 Task: Calculate the distance between Maui, Hawaii, and Kauai, Hawaii.
Action: Mouse moved to (300, 79)
Screenshot: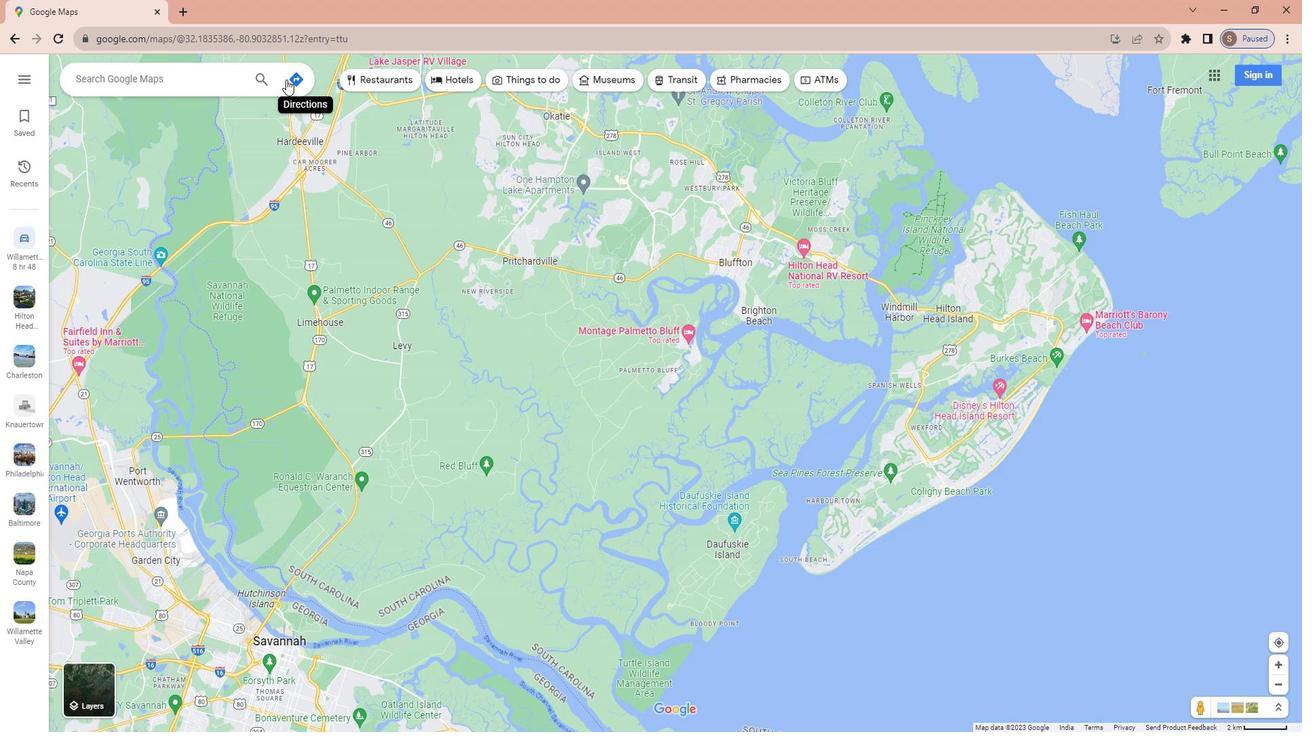 
Action: Mouse pressed left at (300, 79)
Screenshot: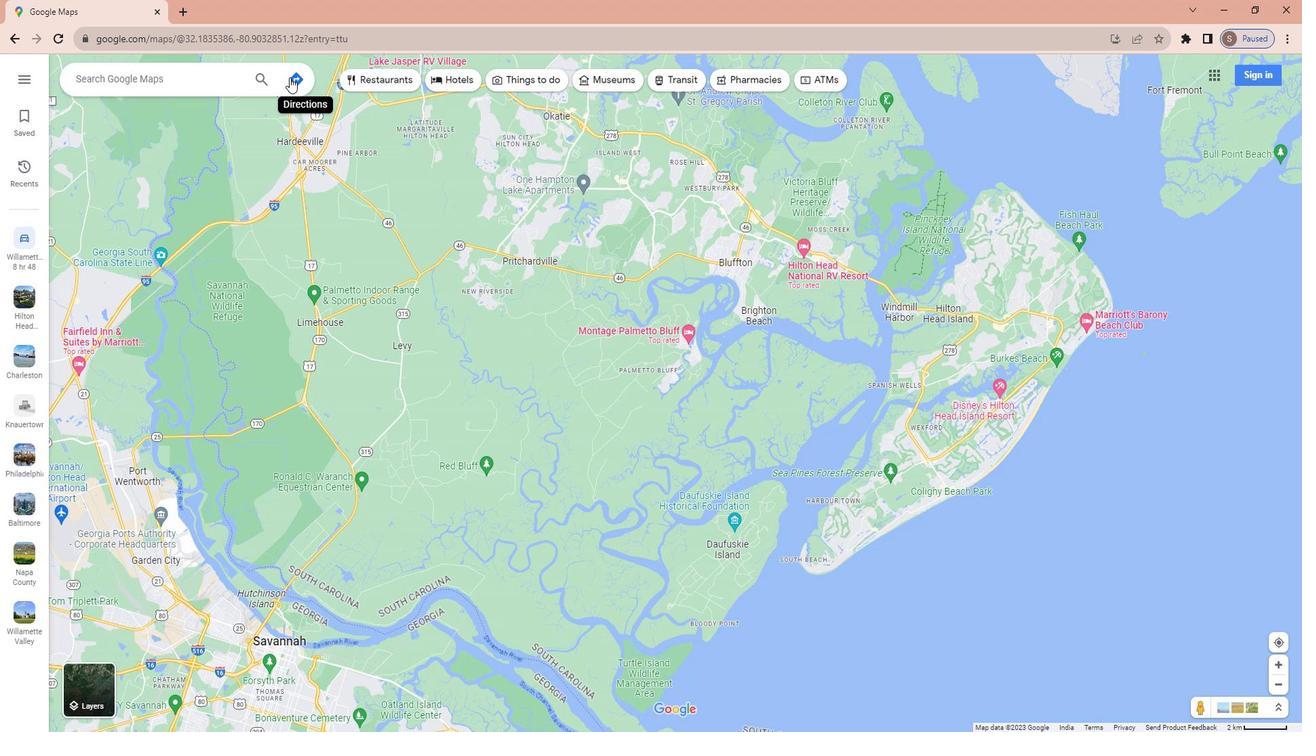 
Action: Mouse moved to (200, 123)
Screenshot: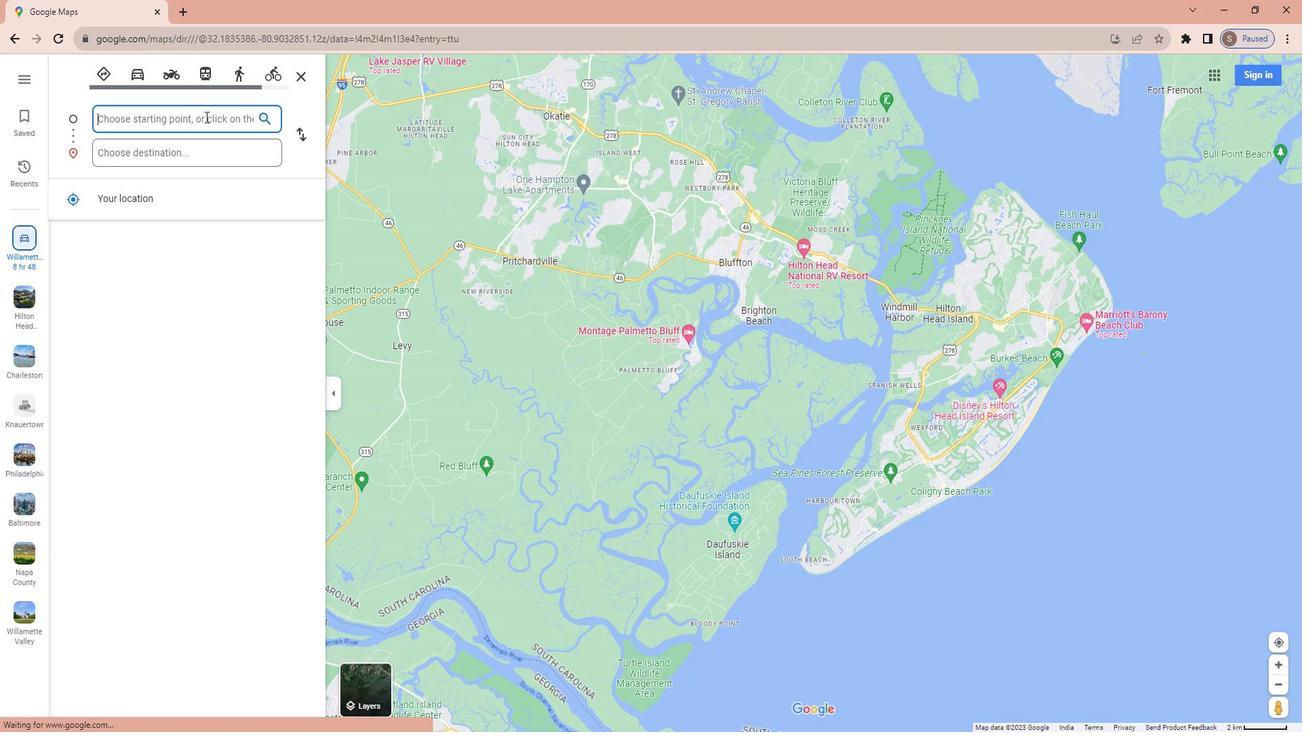 
Action: Key pressed <Key.shift>Maui,<Key.space><Key.shift>Hawaii
Screenshot: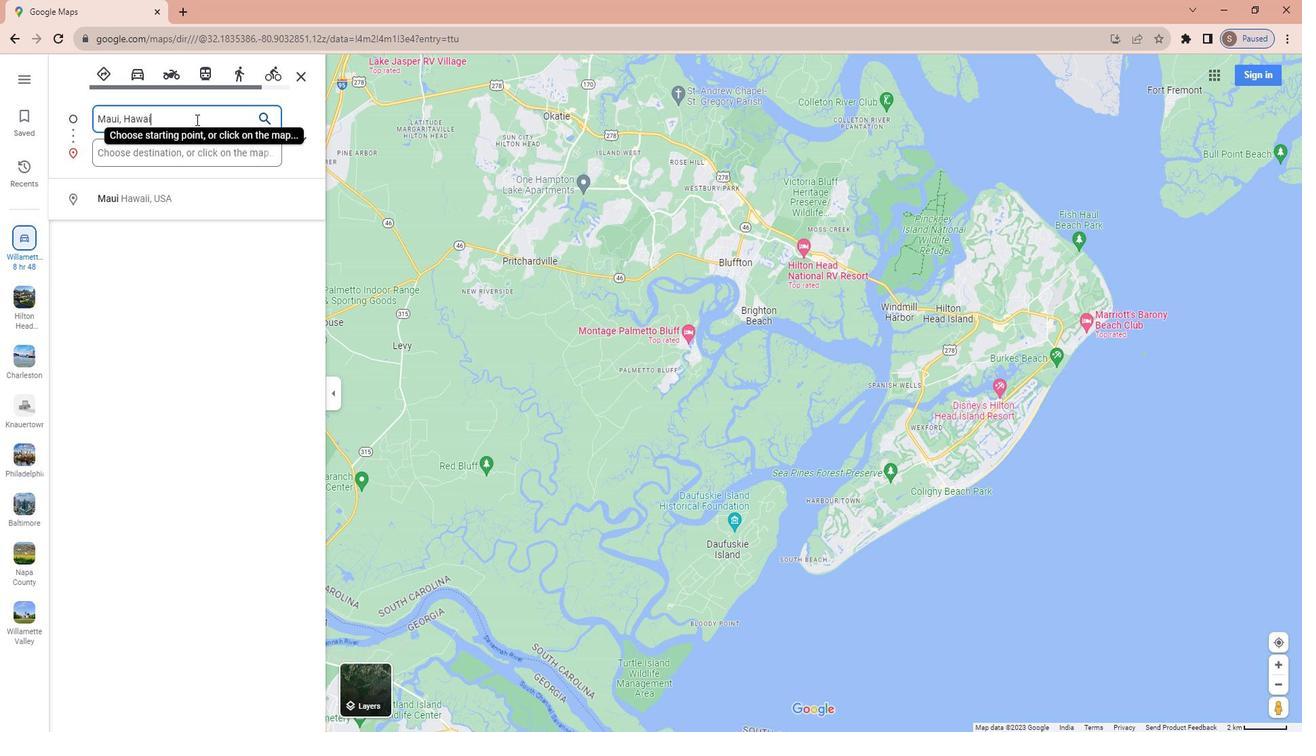 
Action: Mouse moved to (138, 160)
Screenshot: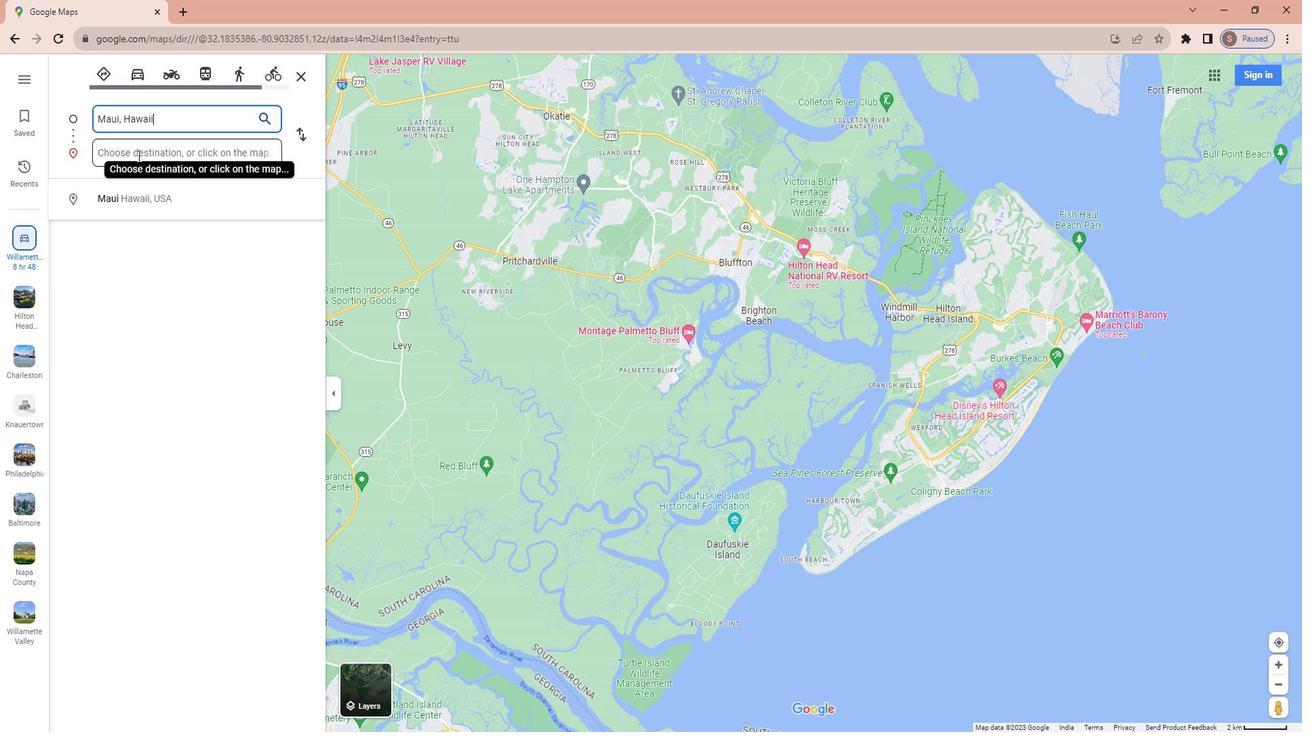 
Action: Mouse pressed left at (138, 160)
Screenshot: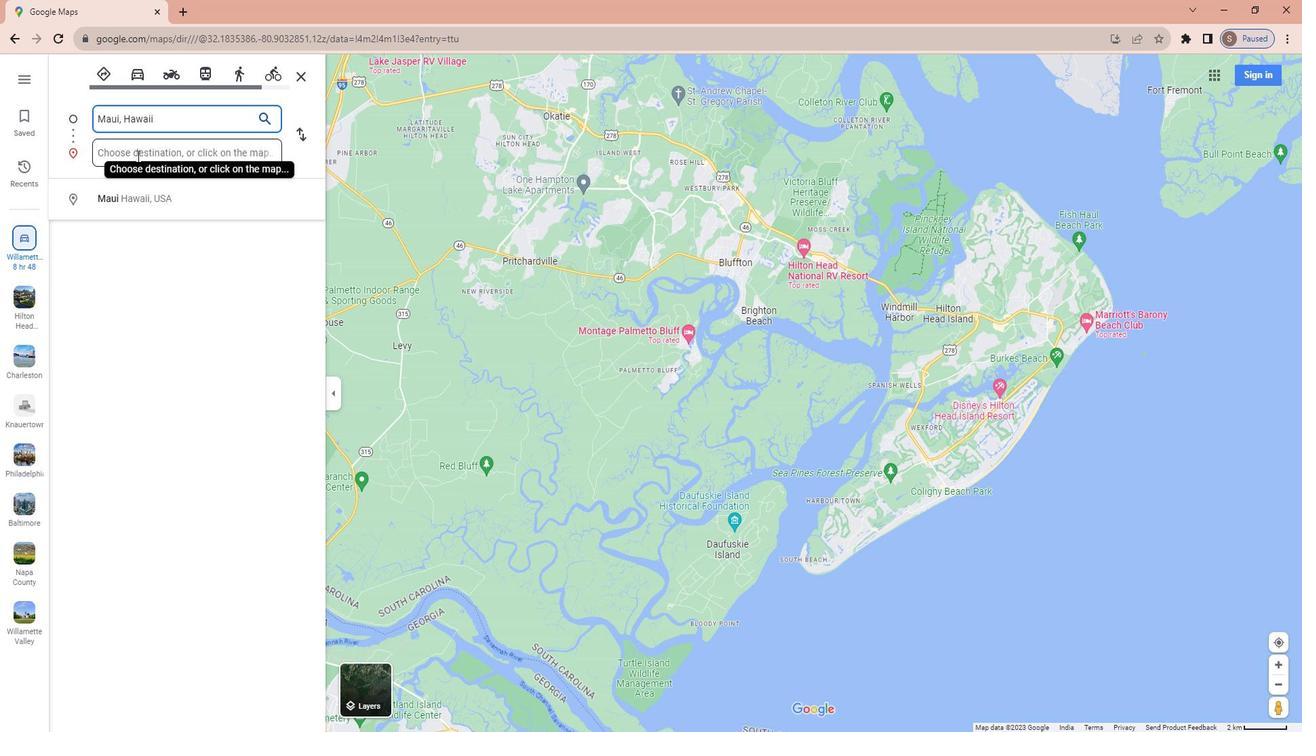 
Action: Key pressed <Key.shift><Key.shift><Key.shift>Kauai,<Key.space><Key.shift>Hawaii<Key.enter>
Screenshot: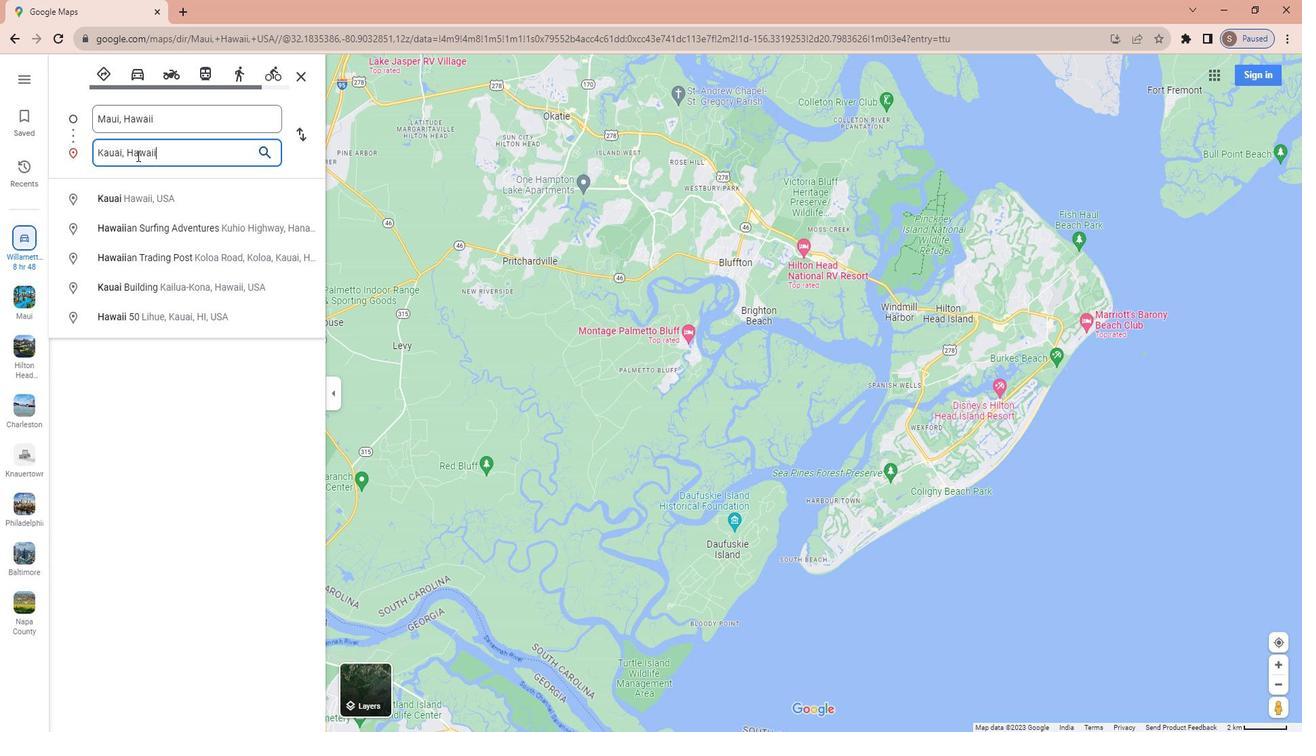 
Action: Mouse moved to (97, 80)
Screenshot: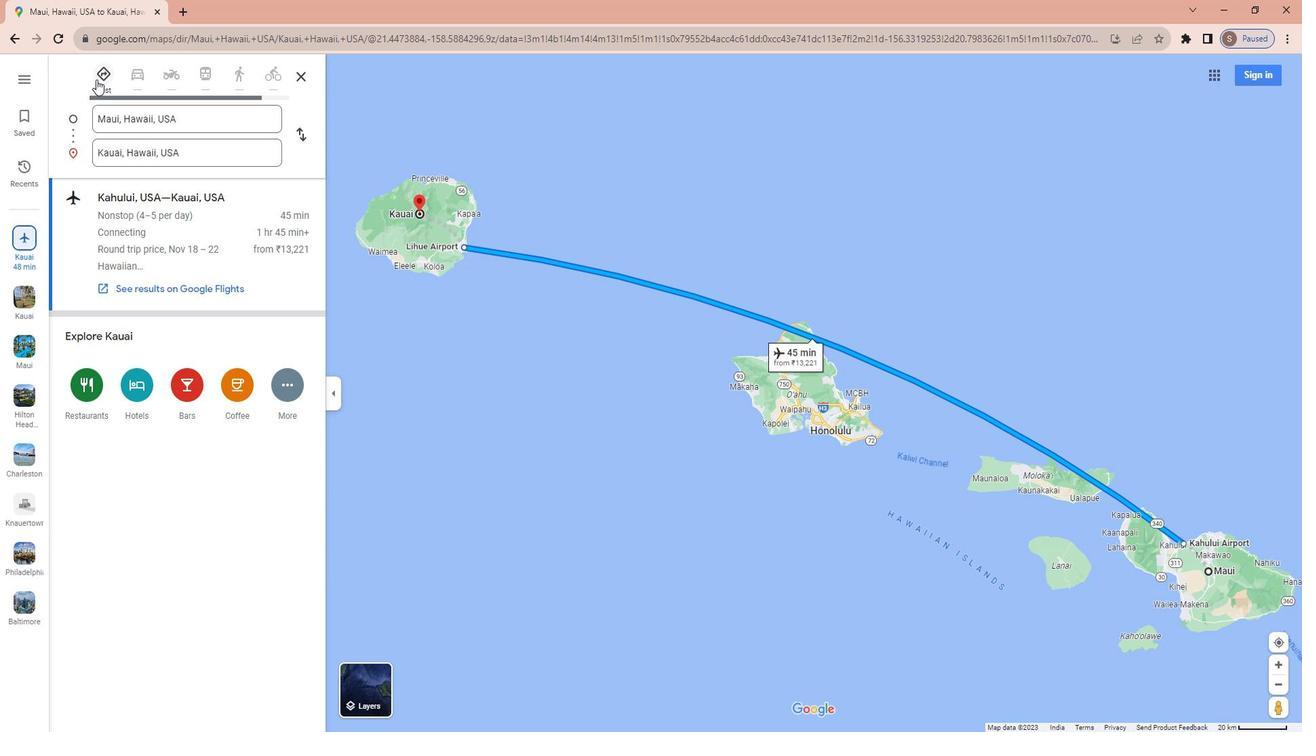 
Action: Mouse pressed left at (97, 80)
Screenshot: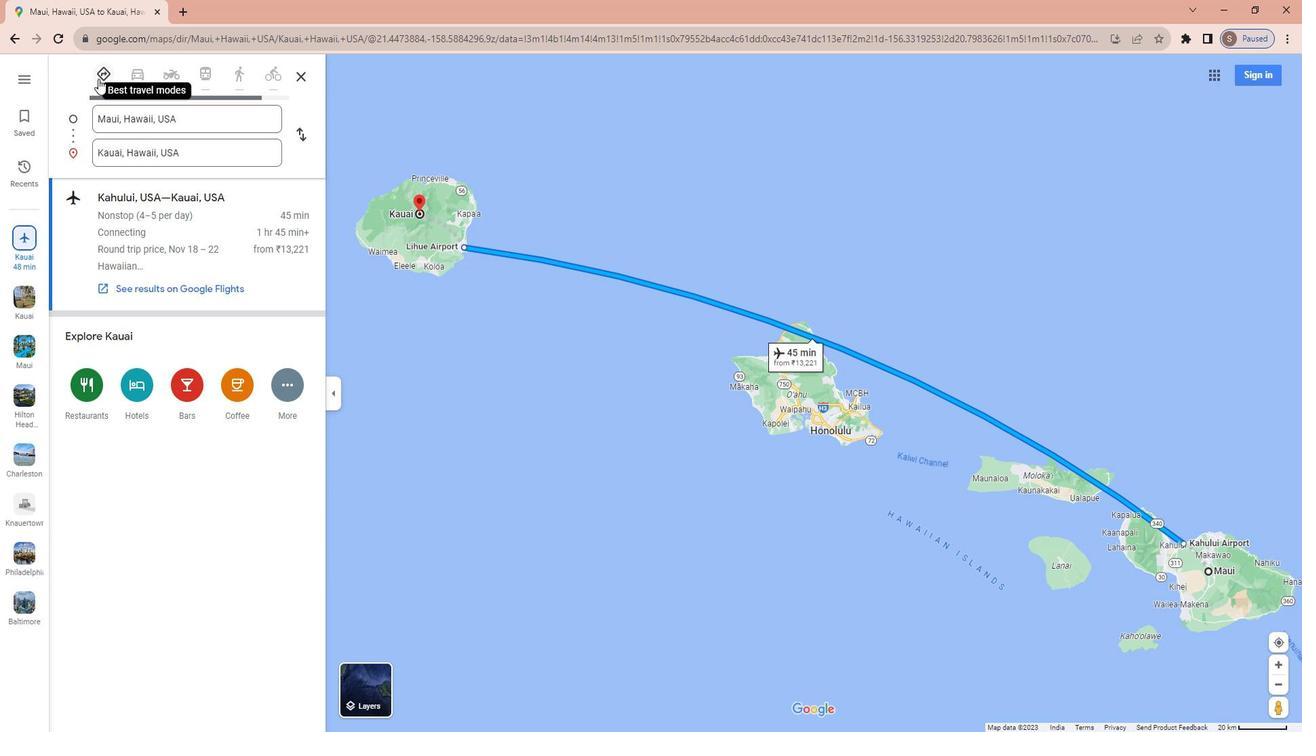 
Action: Mouse moved to (132, 75)
Screenshot: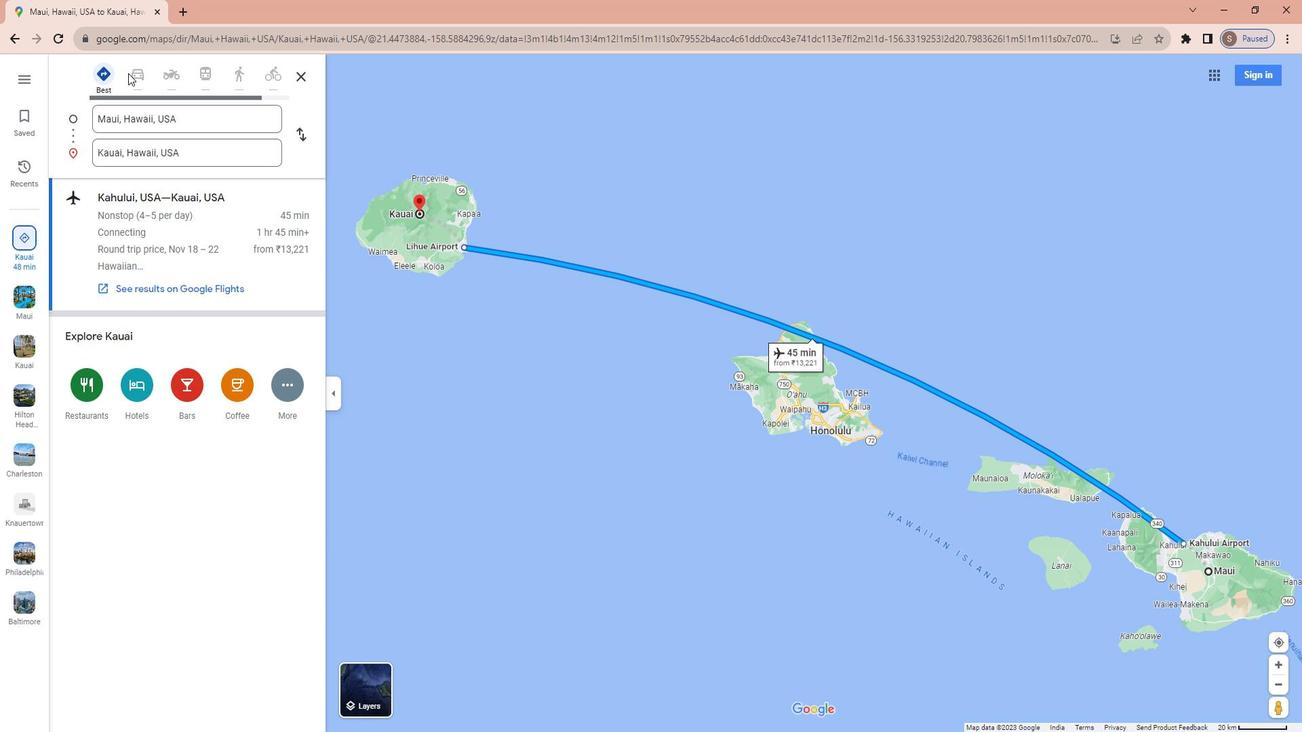 
Action: Mouse pressed left at (132, 75)
Screenshot: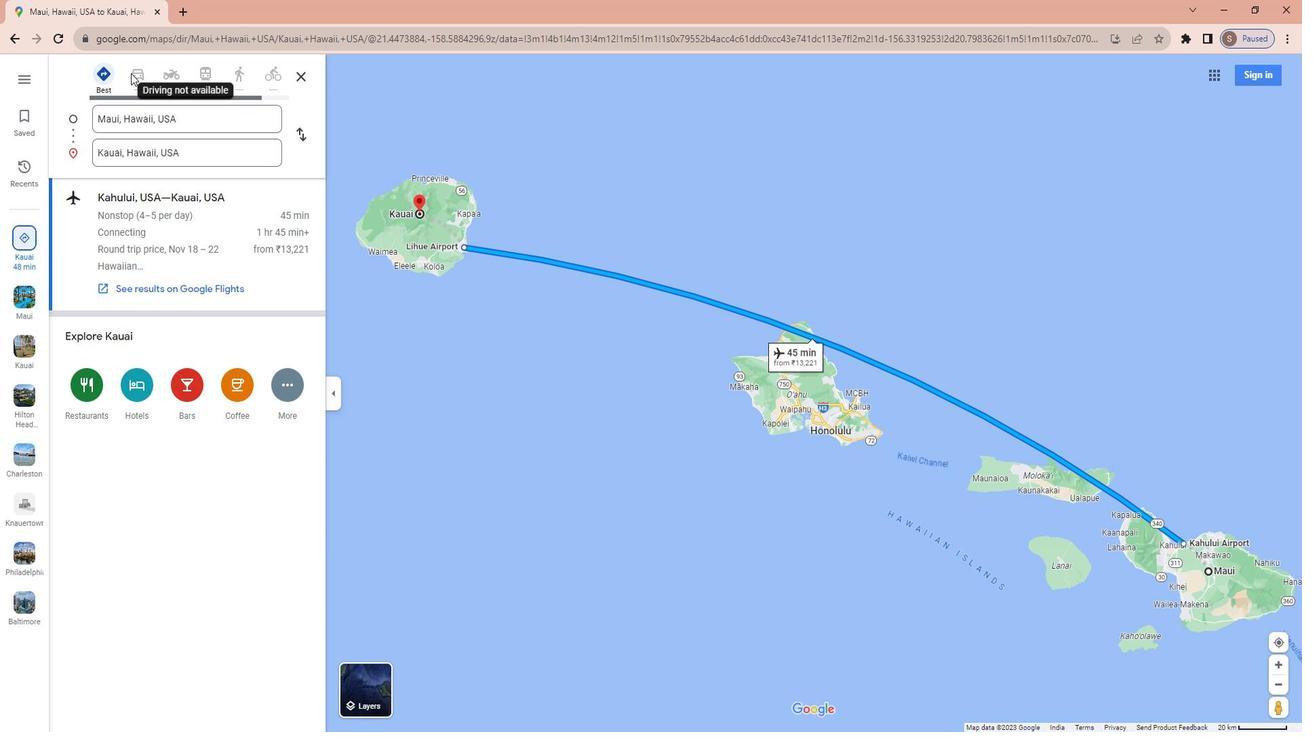 
Action: Mouse moved to (136, 80)
Screenshot: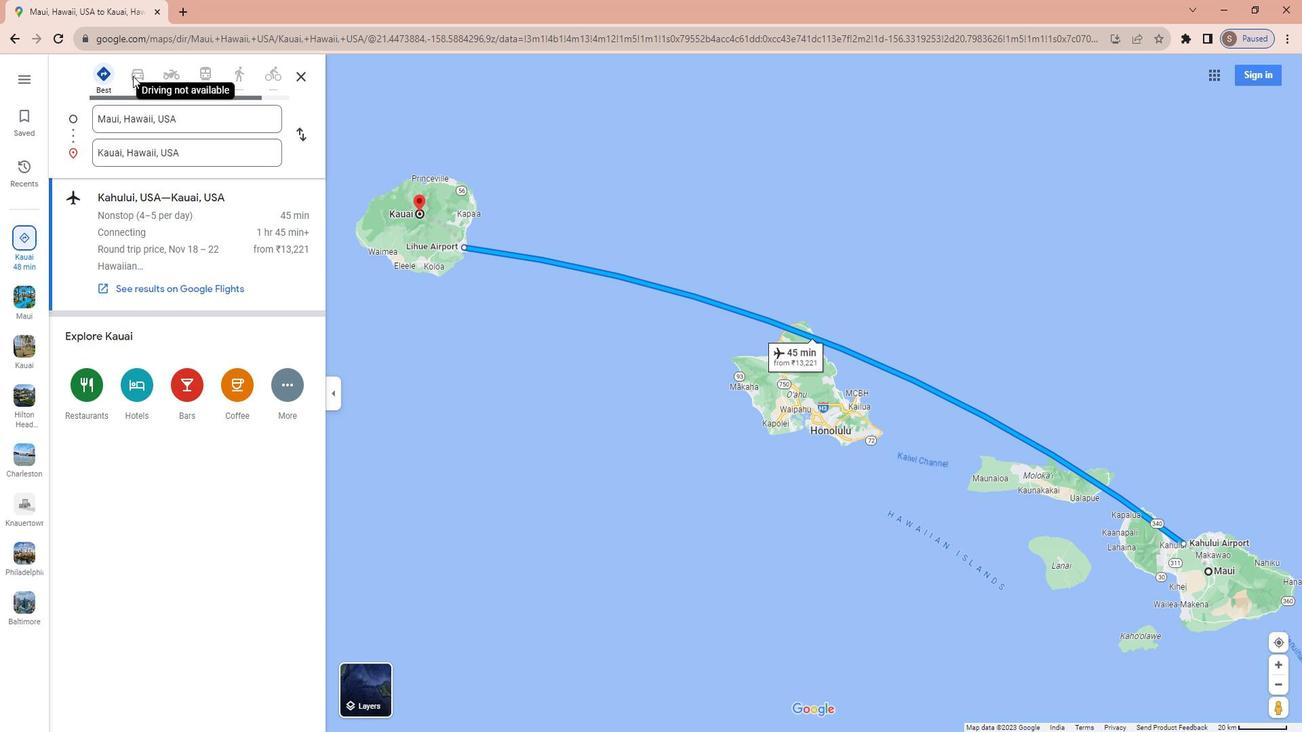
Action: Mouse pressed left at (136, 80)
Screenshot: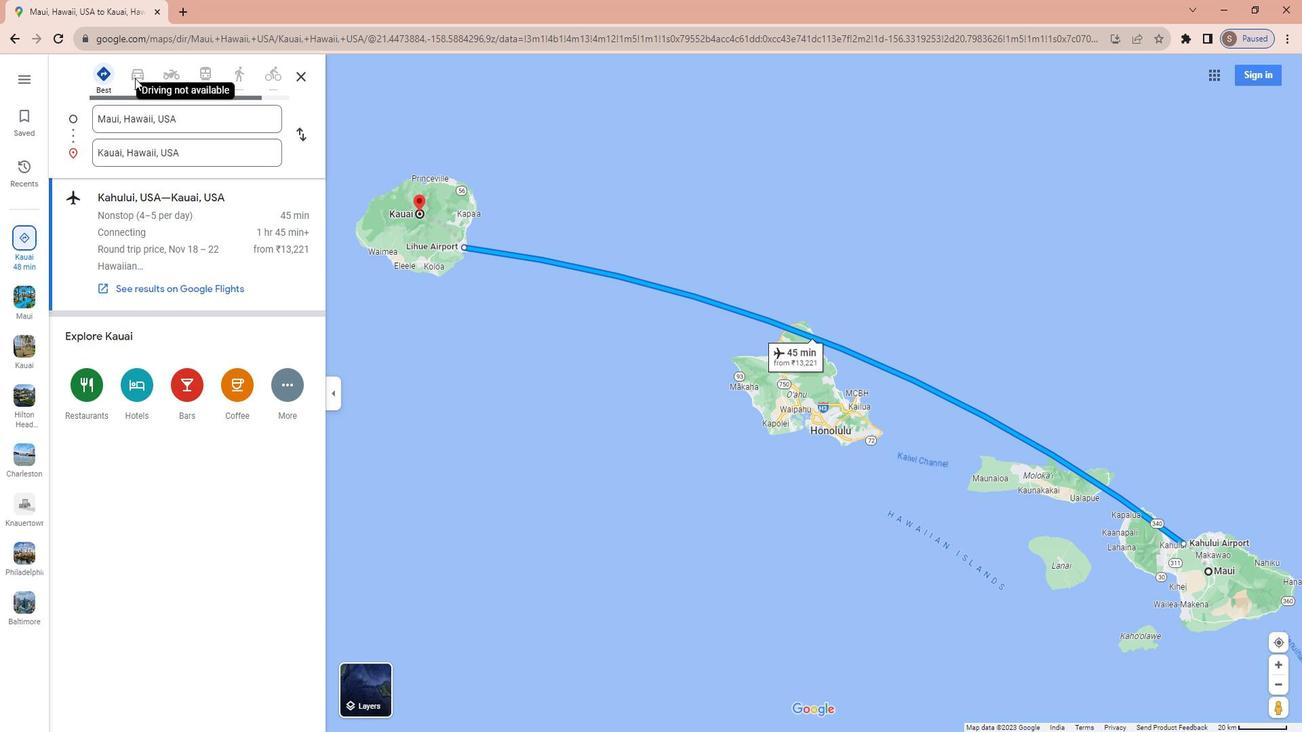 
Action: Mouse moved to (523, 210)
Screenshot: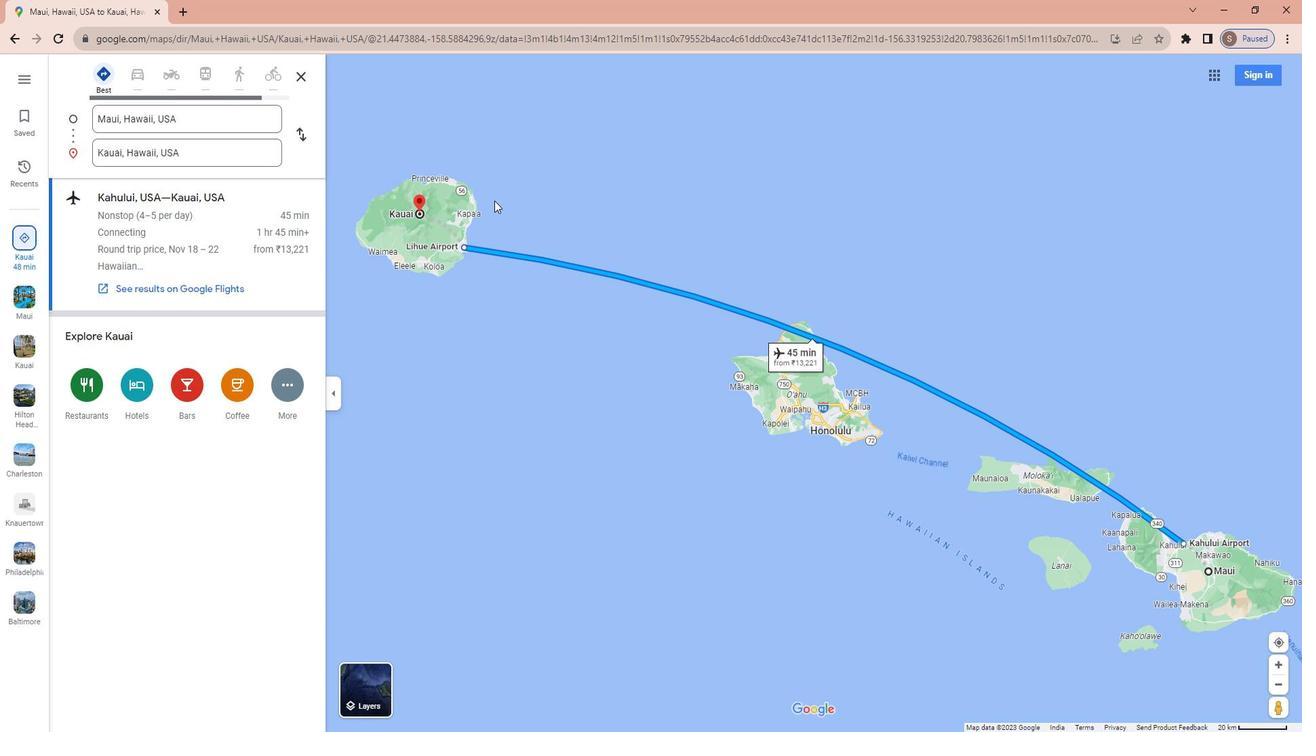 
